 Task: Update the home feature of the saved search to include a fixer-upper.
Action: Mouse moved to (381, 289)
Screenshot: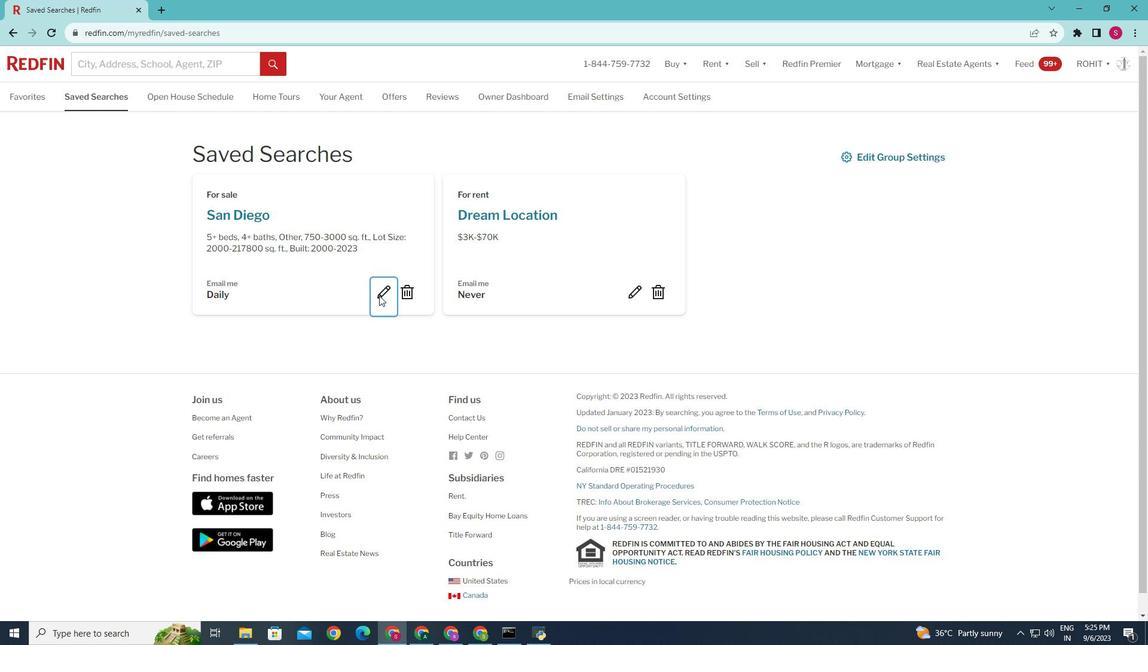 
Action: Mouse pressed left at (381, 289)
Screenshot: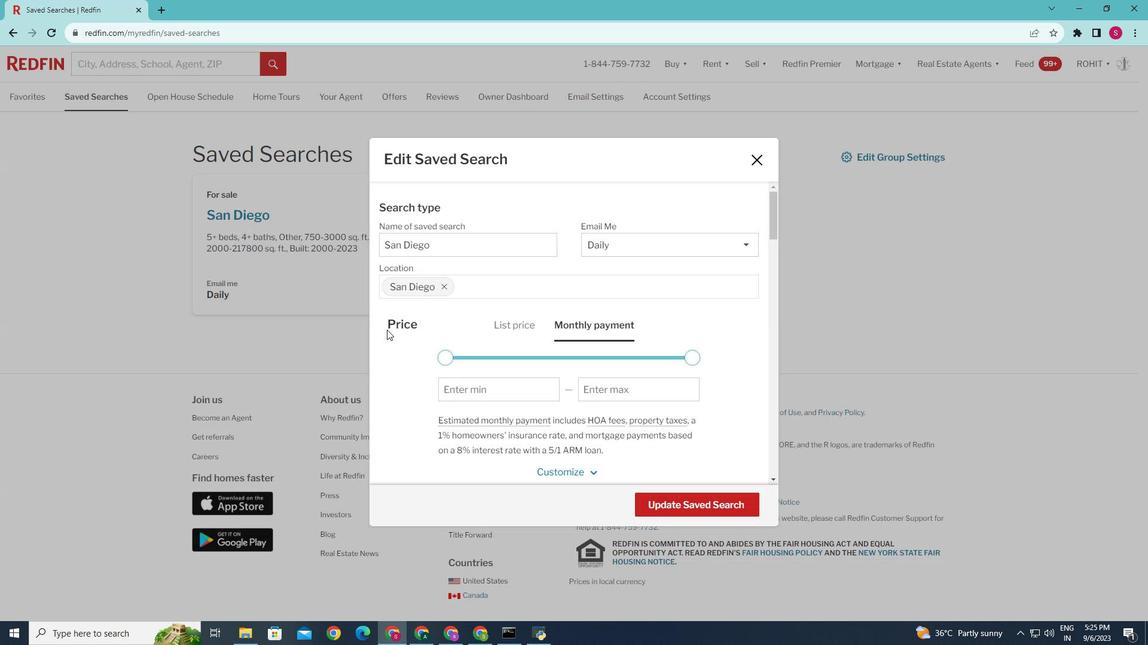 
Action: Mouse moved to (397, 351)
Screenshot: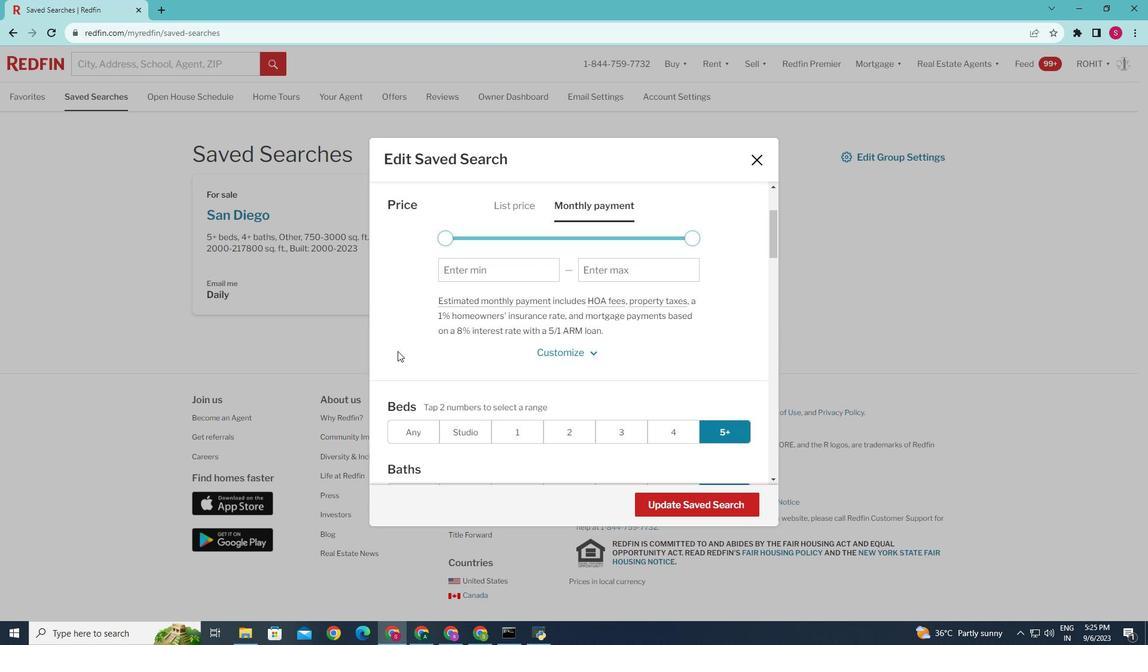 
Action: Mouse scrolled (397, 350) with delta (0, 0)
Screenshot: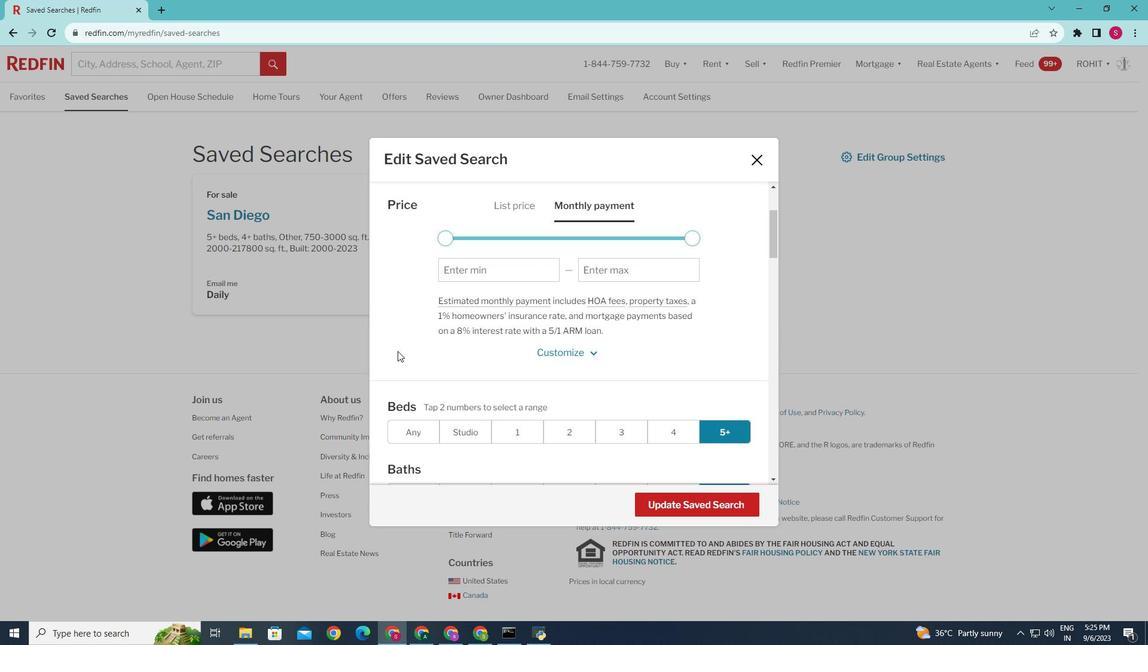 
Action: Mouse scrolled (397, 350) with delta (0, 0)
Screenshot: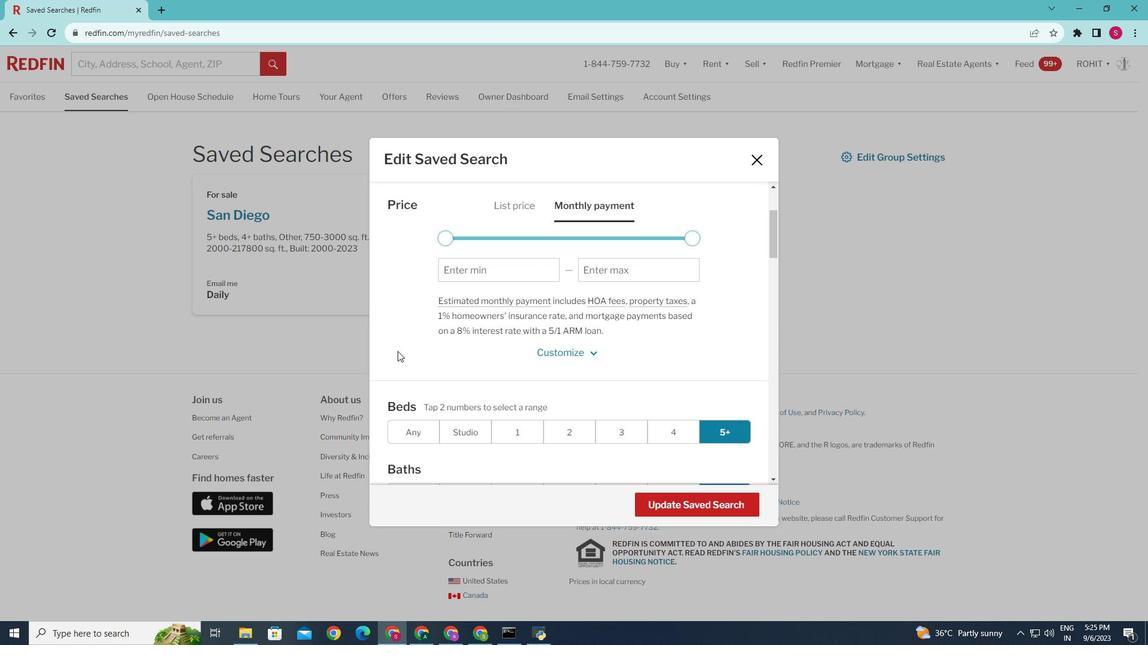
Action: Mouse scrolled (397, 350) with delta (0, 0)
Screenshot: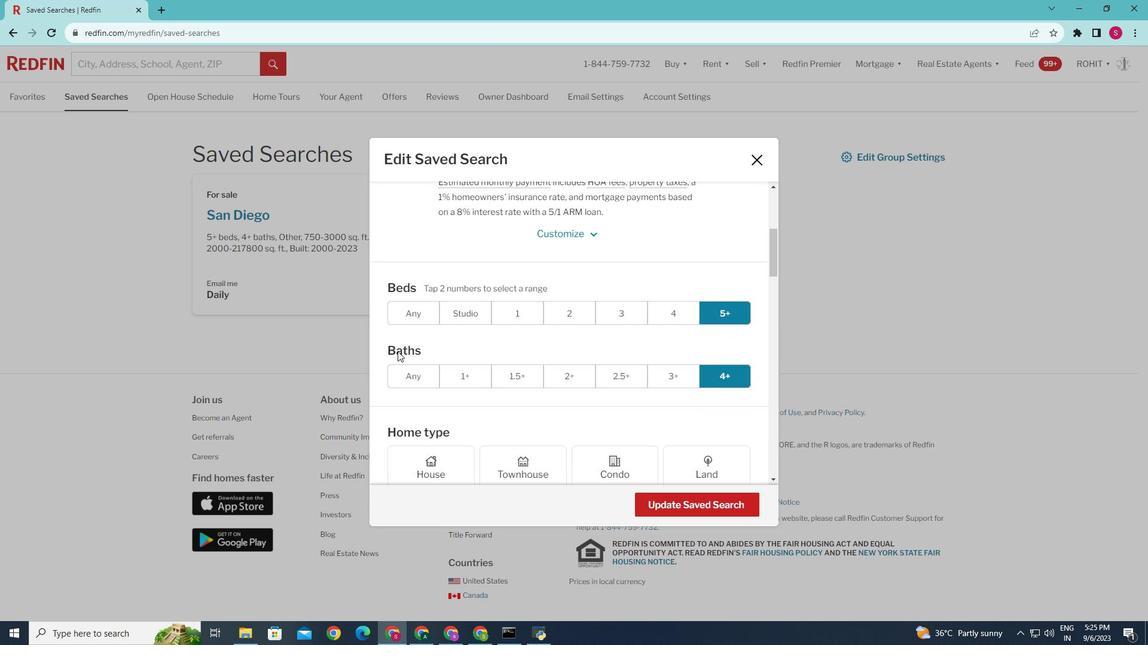 
Action: Mouse scrolled (397, 350) with delta (0, 0)
Screenshot: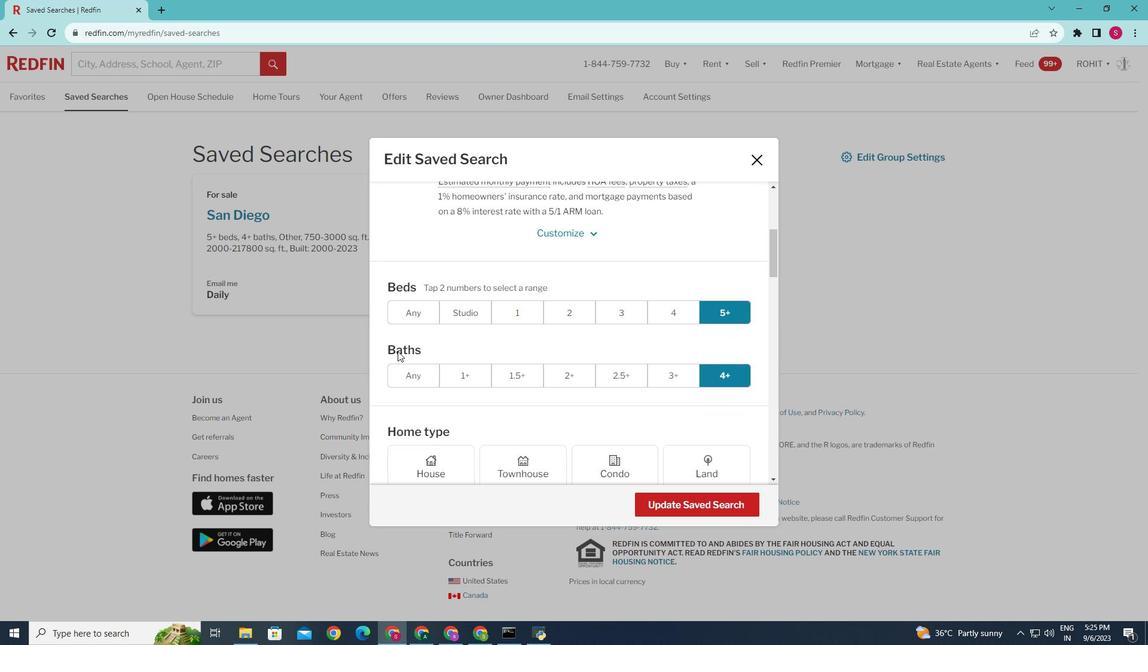
Action: Mouse moved to (397, 351)
Screenshot: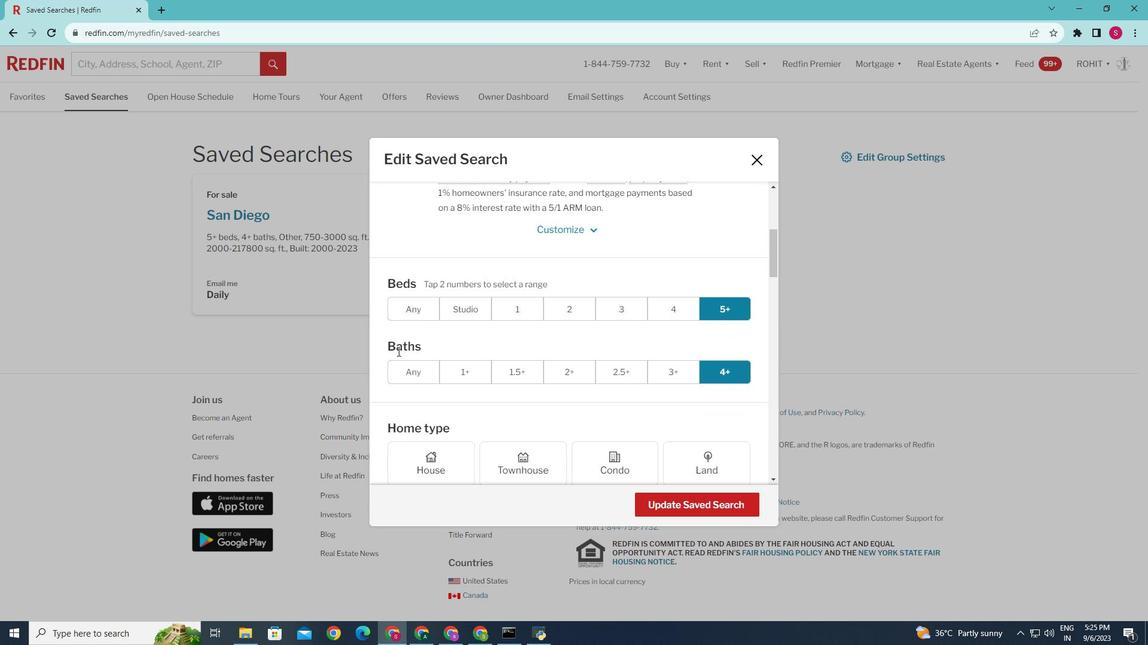 
Action: Mouse scrolled (397, 350) with delta (0, 0)
Screenshot: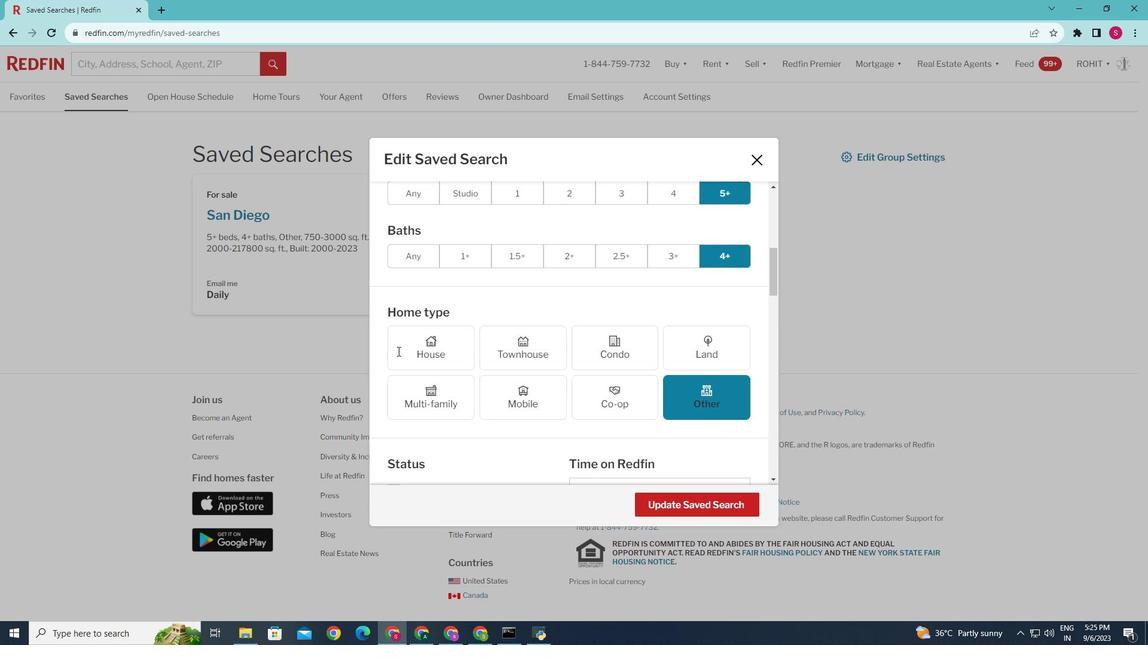 
Action: Mouse scrolled (397, 350) with delta (0, 0)
Screenshot: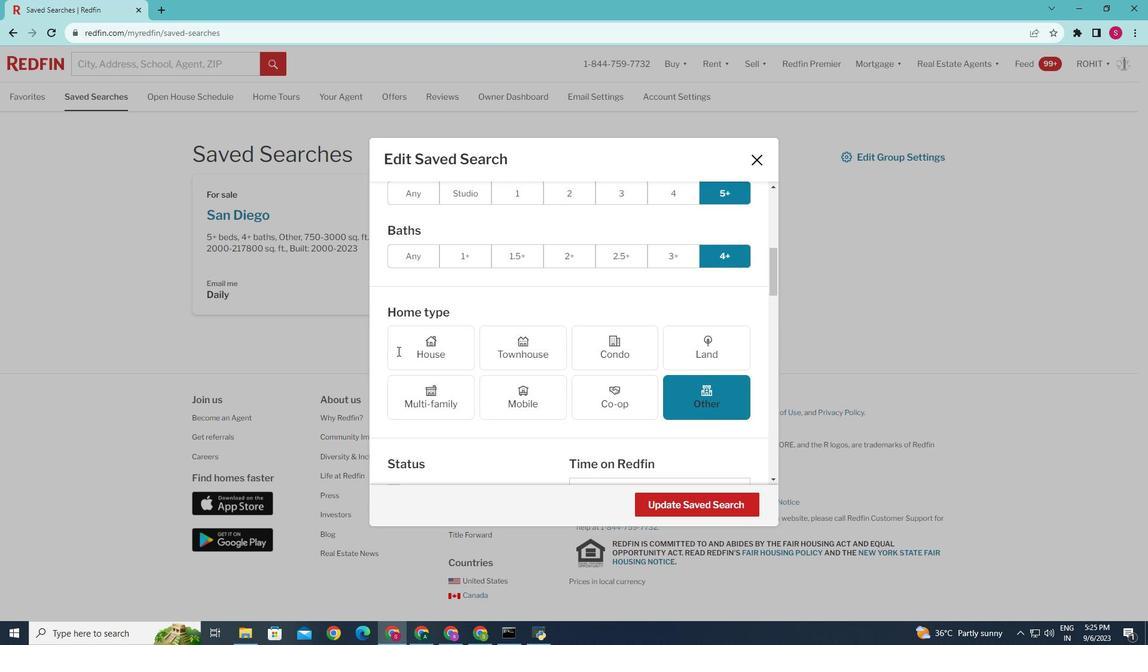 
Action: Mouse scrolled (397, 350) with delta (0, 0)
Screenshot: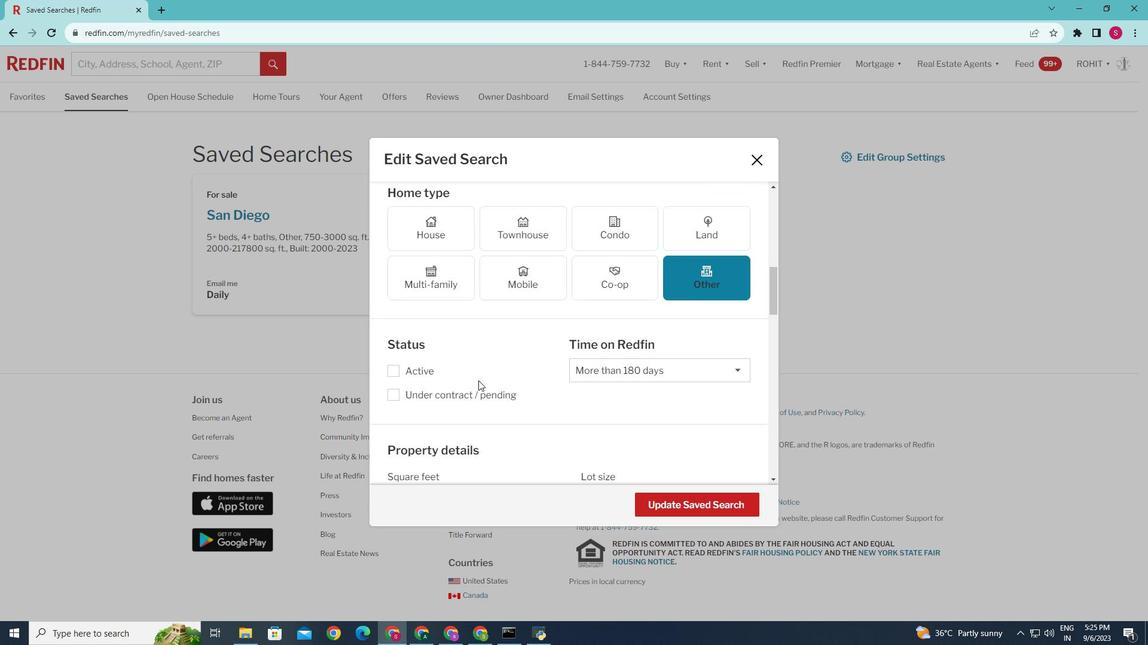 
Action: Mouse moved to (447, 371)
Screenshot: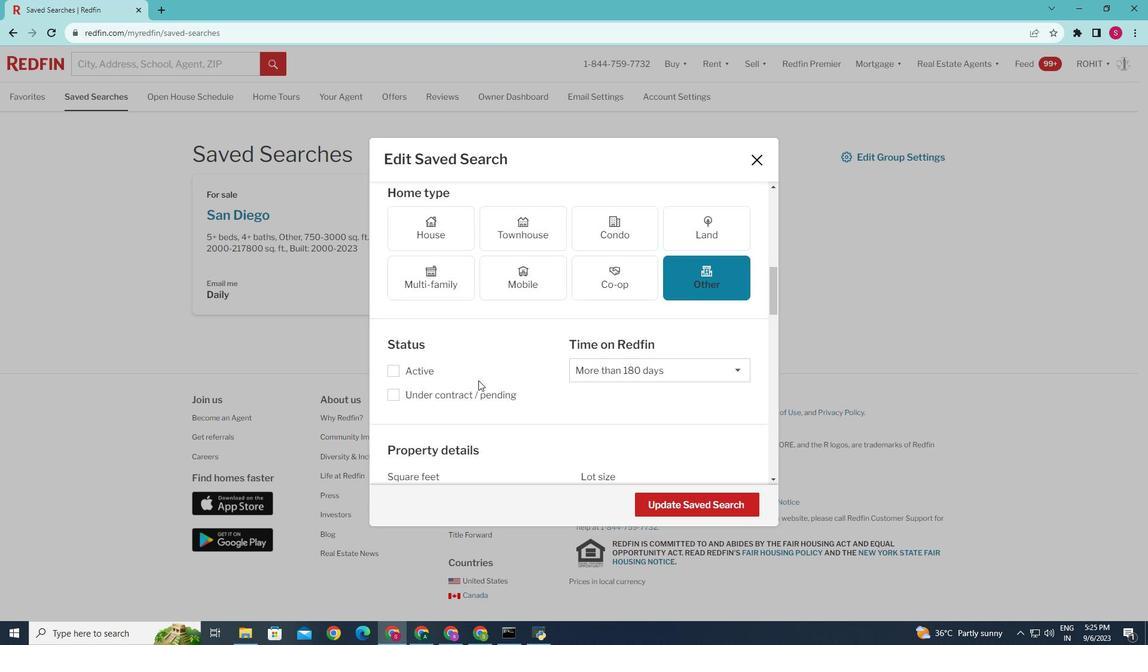 
Action: Mouse scrolled (447, 370) with delta (0, 0)
Screenshot: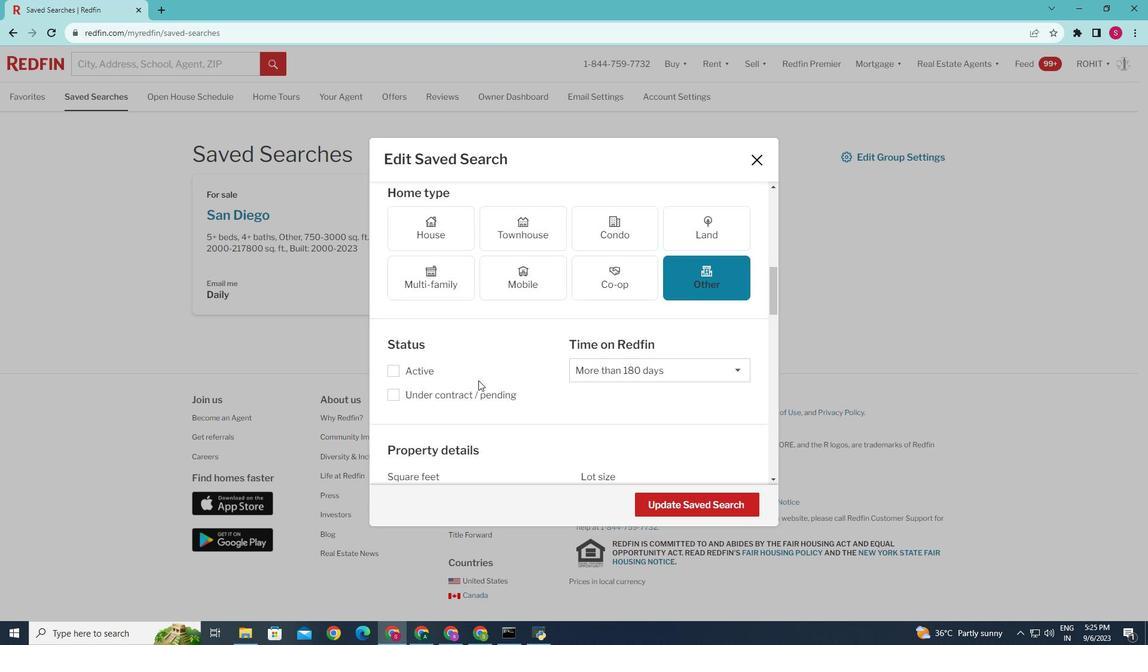 
Action: Mouse moved to (478, 380)
Screenshot: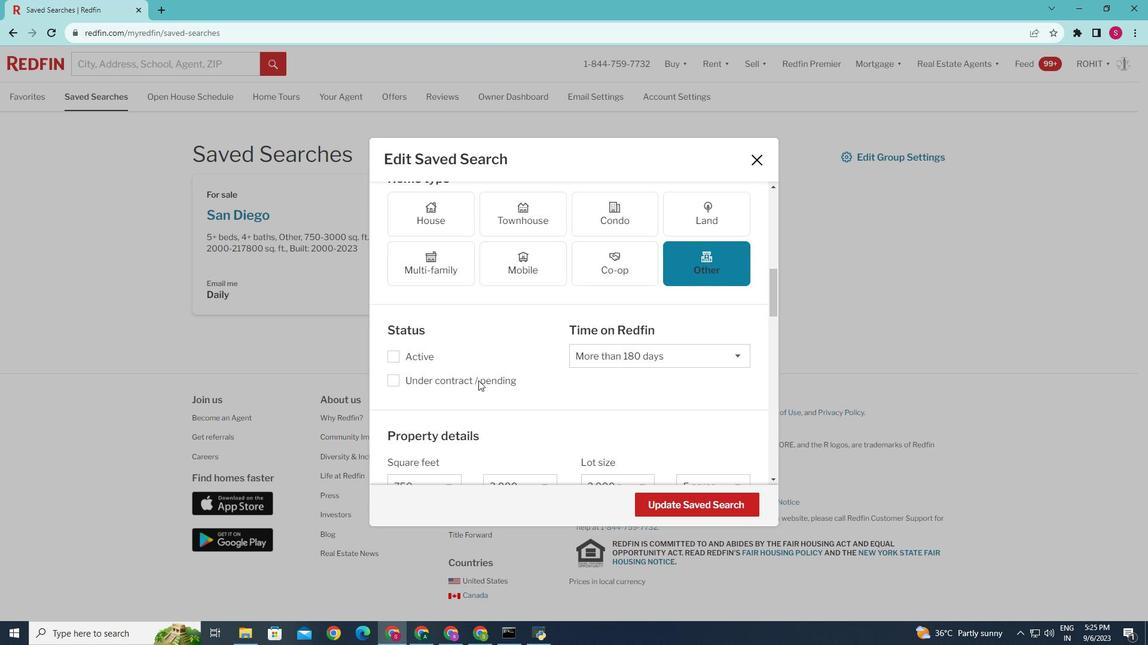 
Action: Mouse scrolled (478, 380) with delta (0, 0)
Screenshot: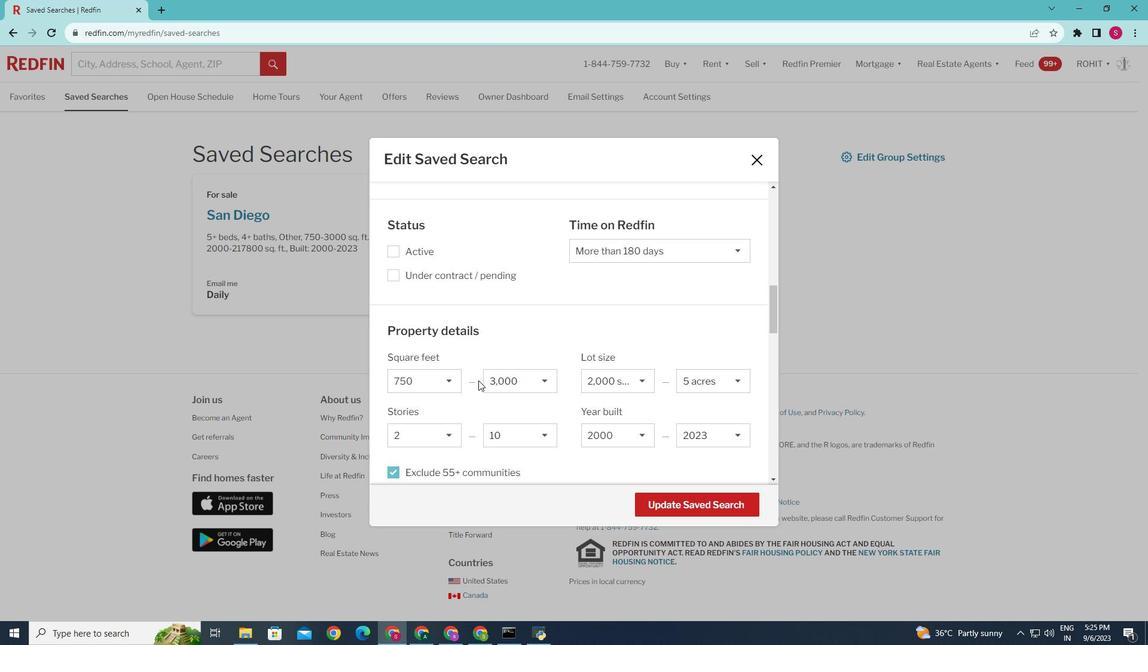 
Action: Mouse scrolled (478, 380) with delta (0, 0)
Screenshot: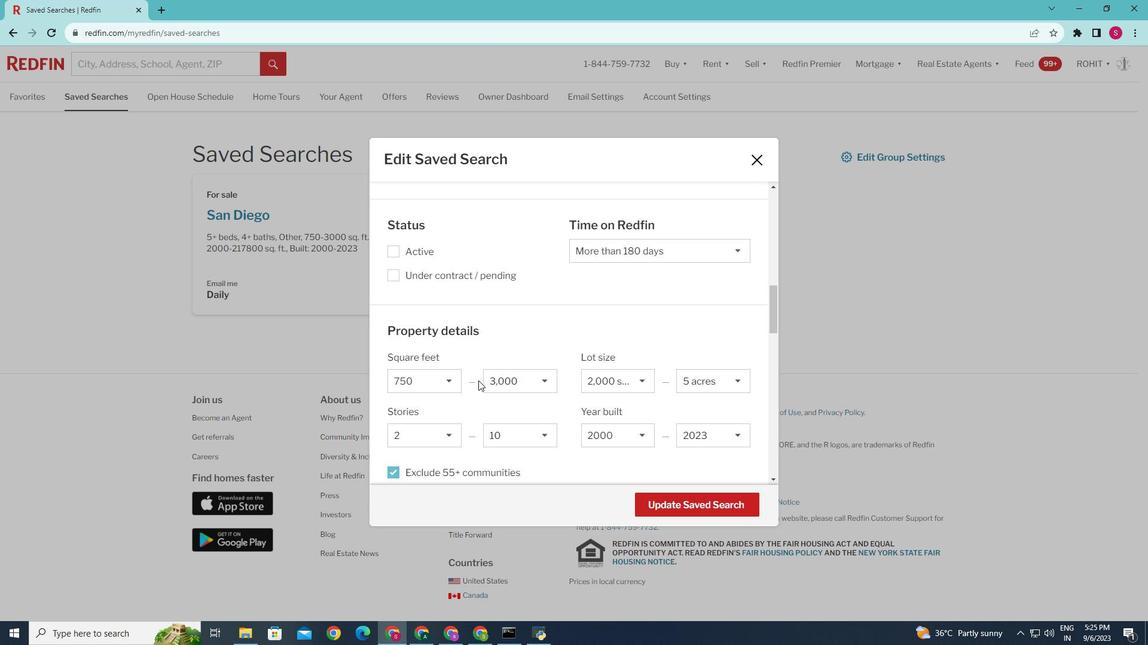 
Action: Mouse scrolled (478, 380) with delta (0, 0)
Screenshot: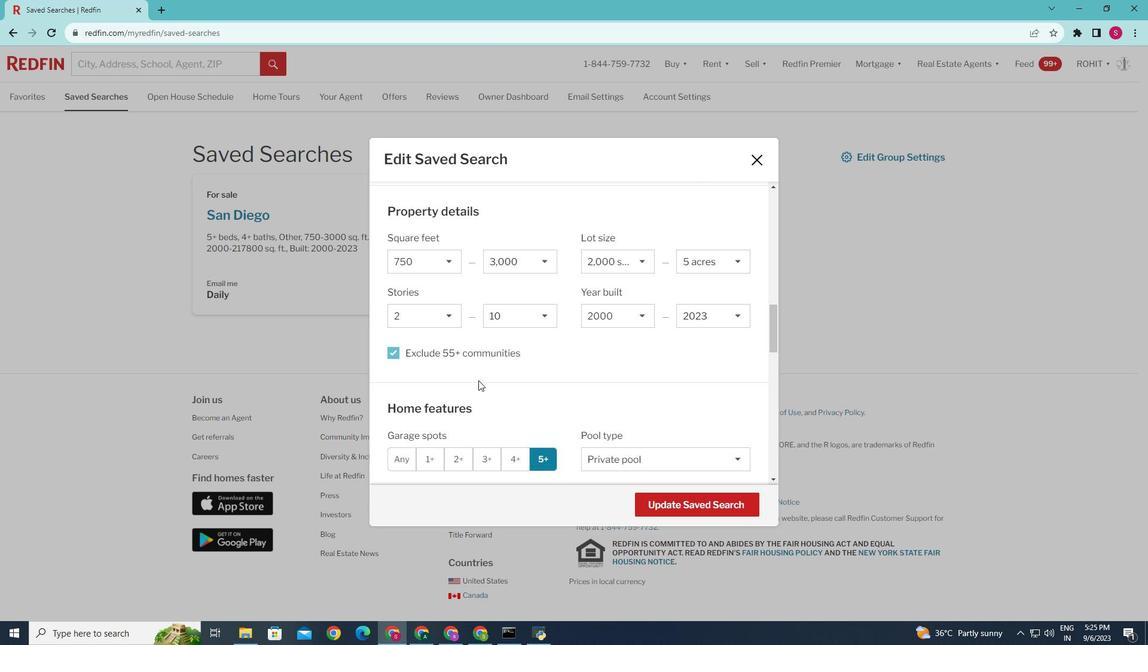 
Action: Mouse scrolled (478, 380) with delta (0, 0)
Screenshot: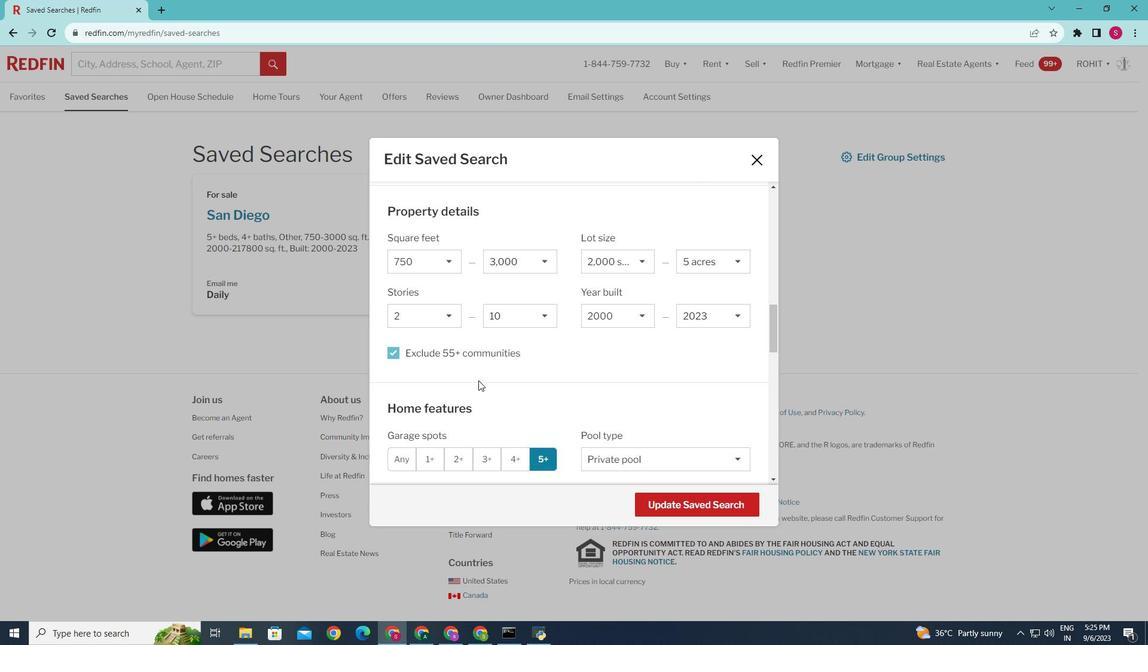 
Action: Mouse scrolled (478, 380) with delta (0, 0)
Screenshot: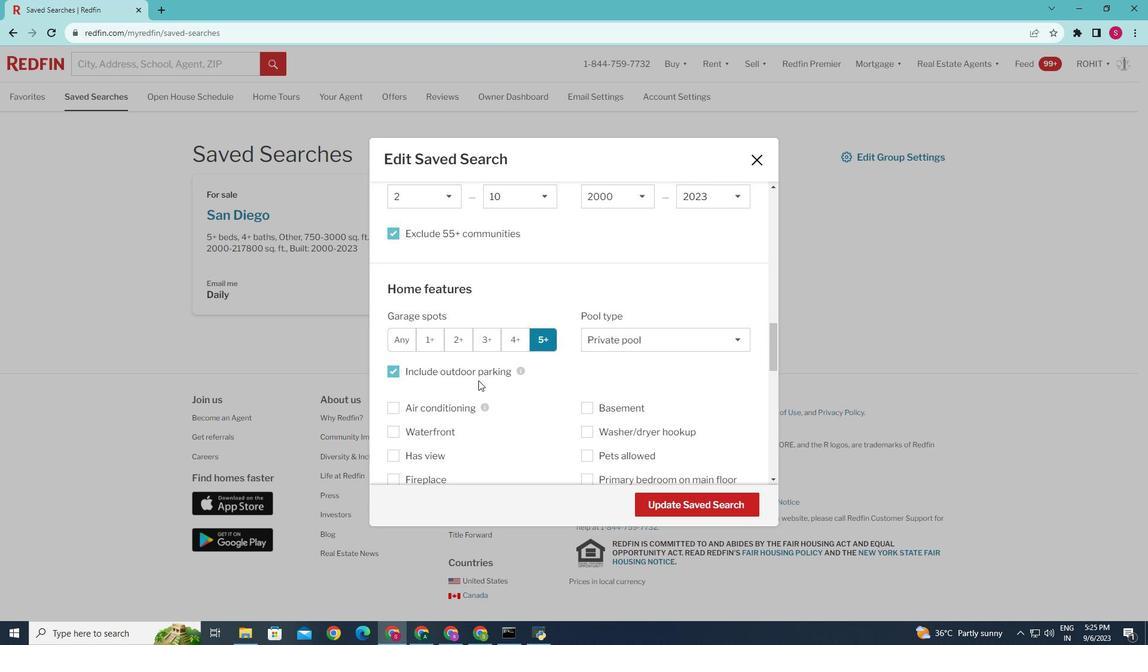 
Action: Mouse scrolled (478, 380) with delta (0, 0)
Screenshot: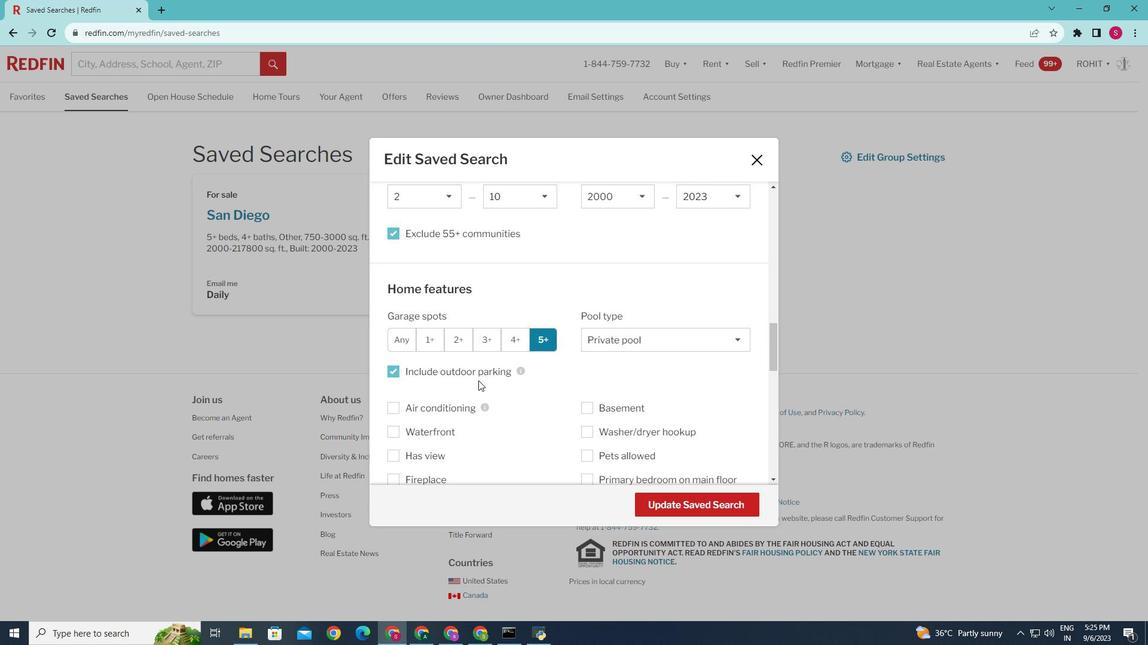 
Action: Mouse scrolled (478, 380) with delta (0, 0)
Screenshot: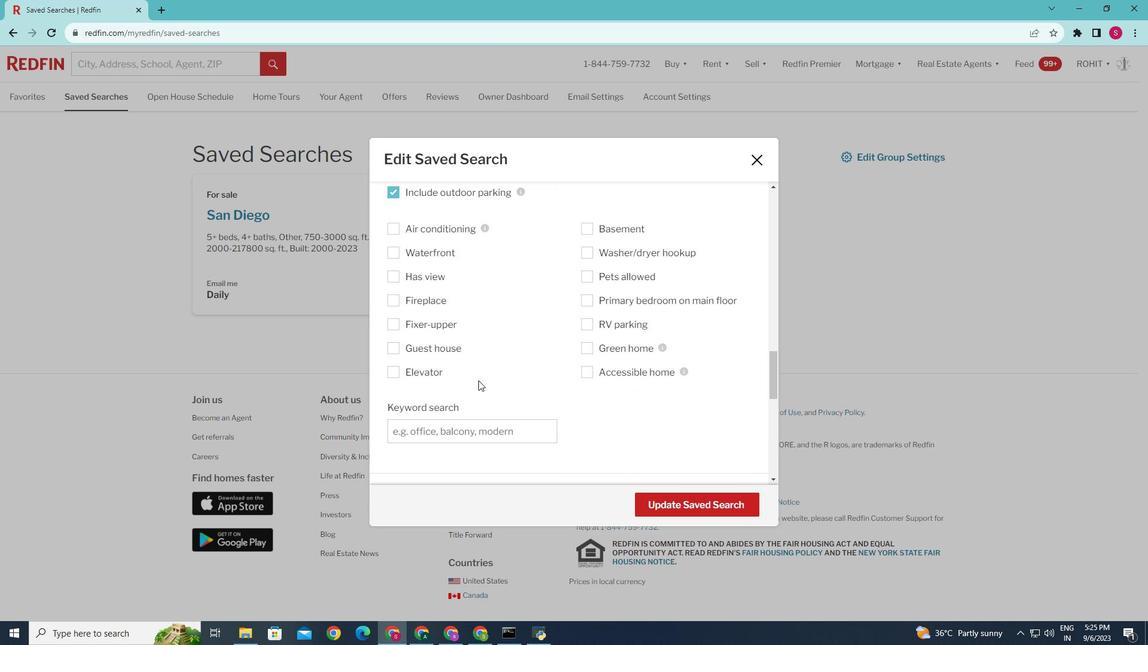 
Action: Mouse scrolled (478, 380) with delta (0, 0)
Screenshot: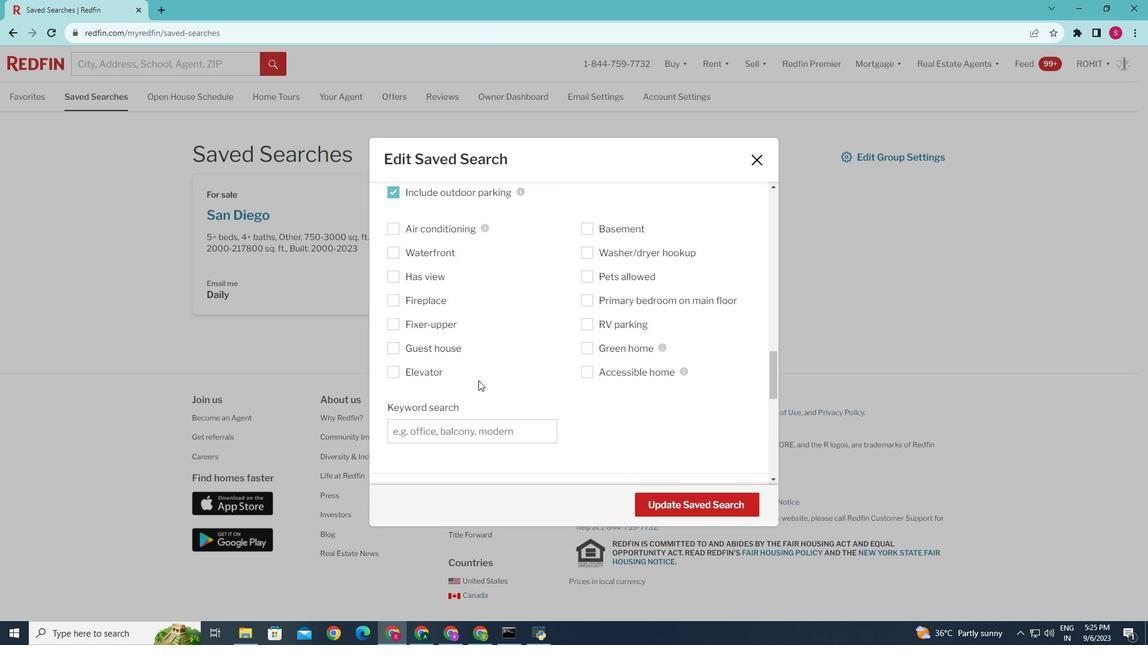 
Action: Mouse scrolled (478, 380) with delta (0, 0)
Screenshot: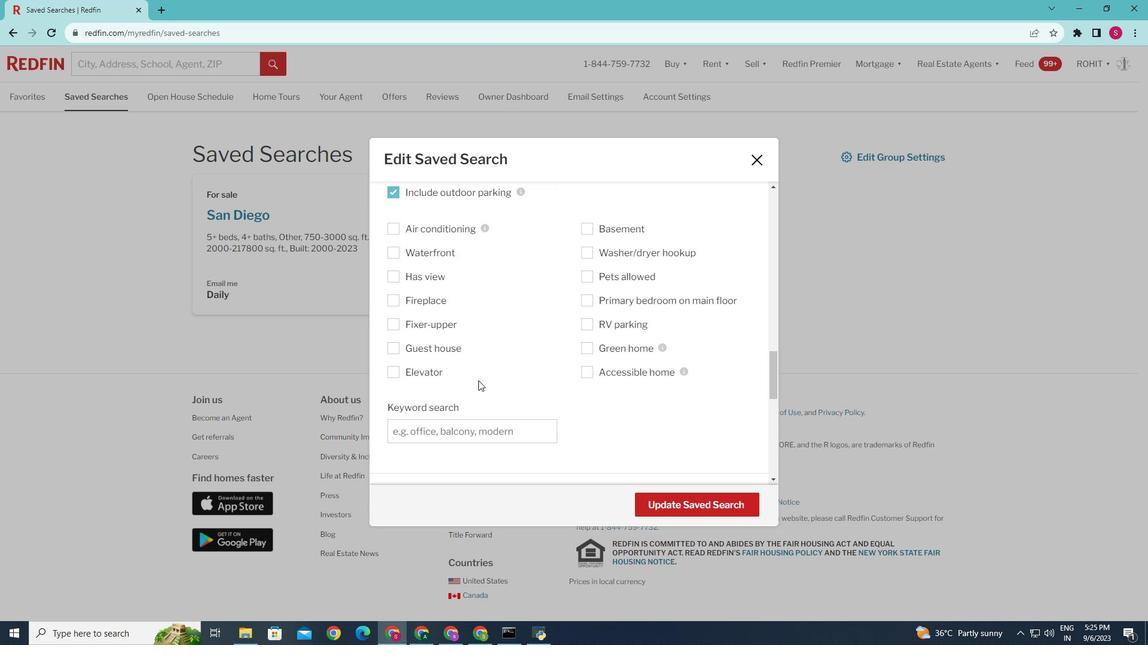 
Action: Mouse moved to (389, 326)
Screenshot: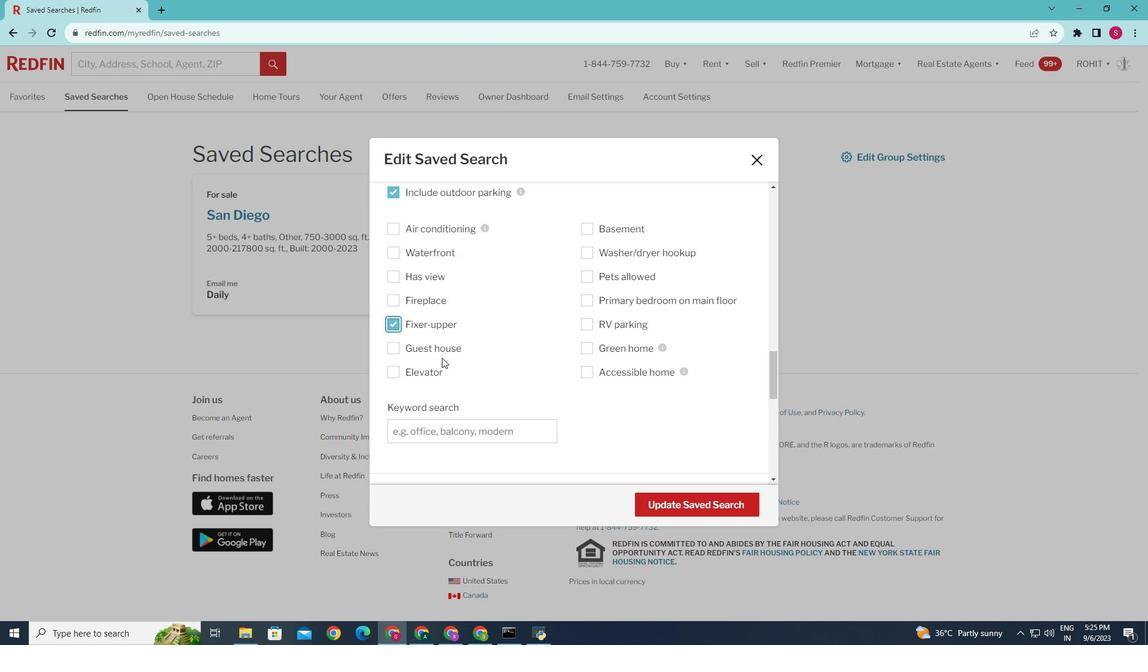
Action: Mouse pressed left at (389, 326)
Screenshot: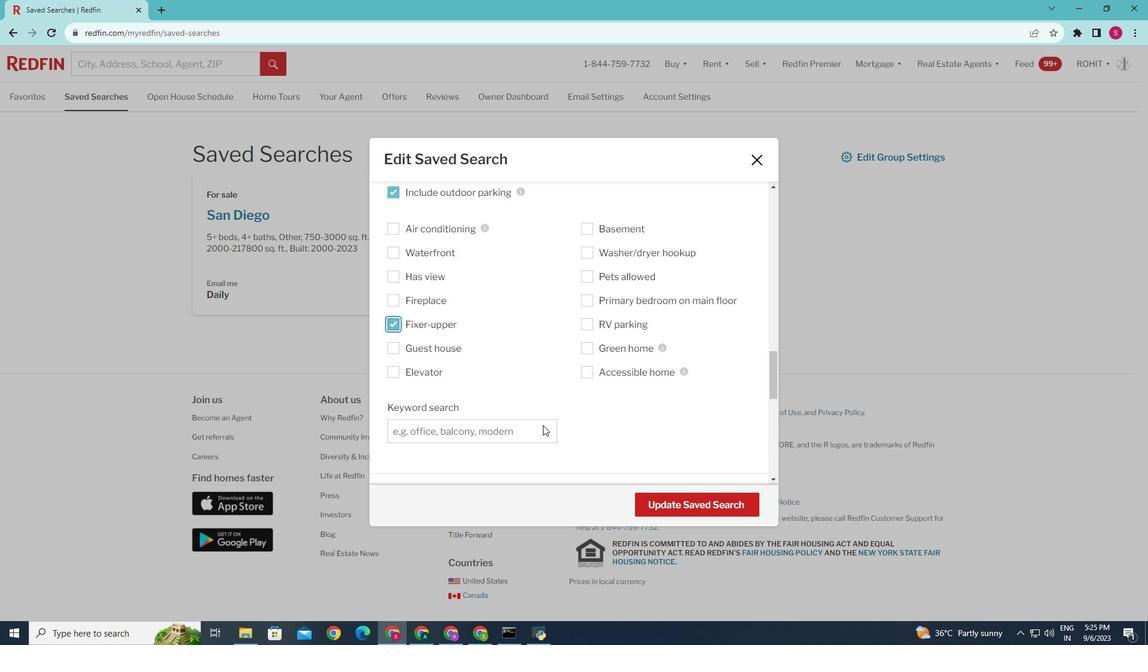 
Action: Mouse moved to (664, 504)
Screenshot: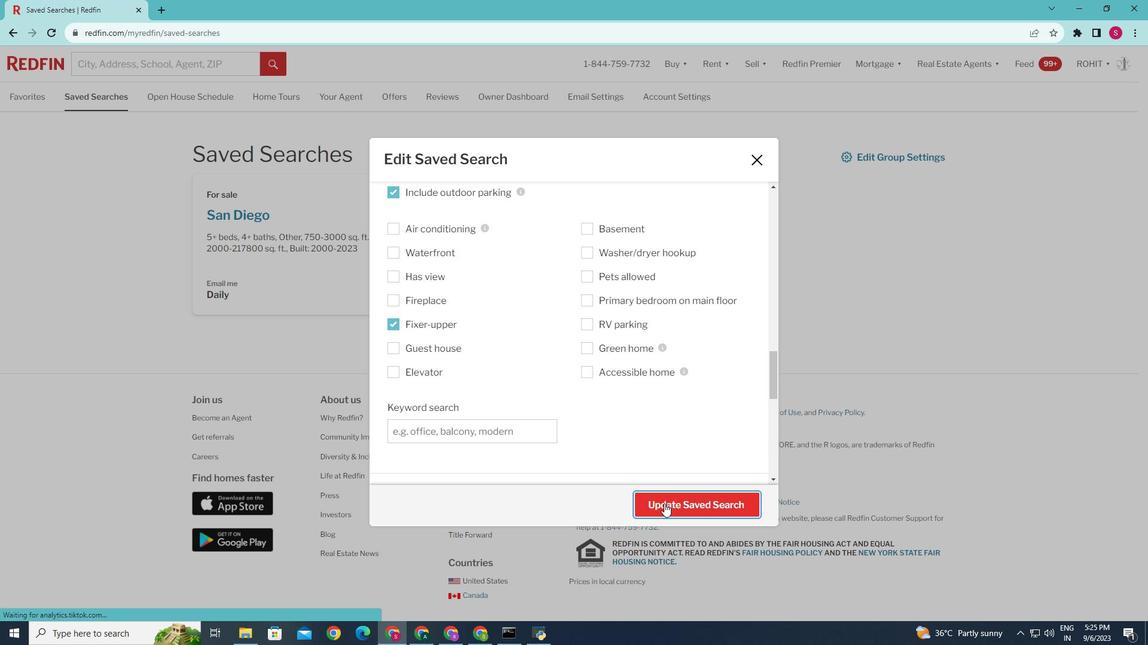 
Action: Mouse pressed left at (664, 504)
Screenshot: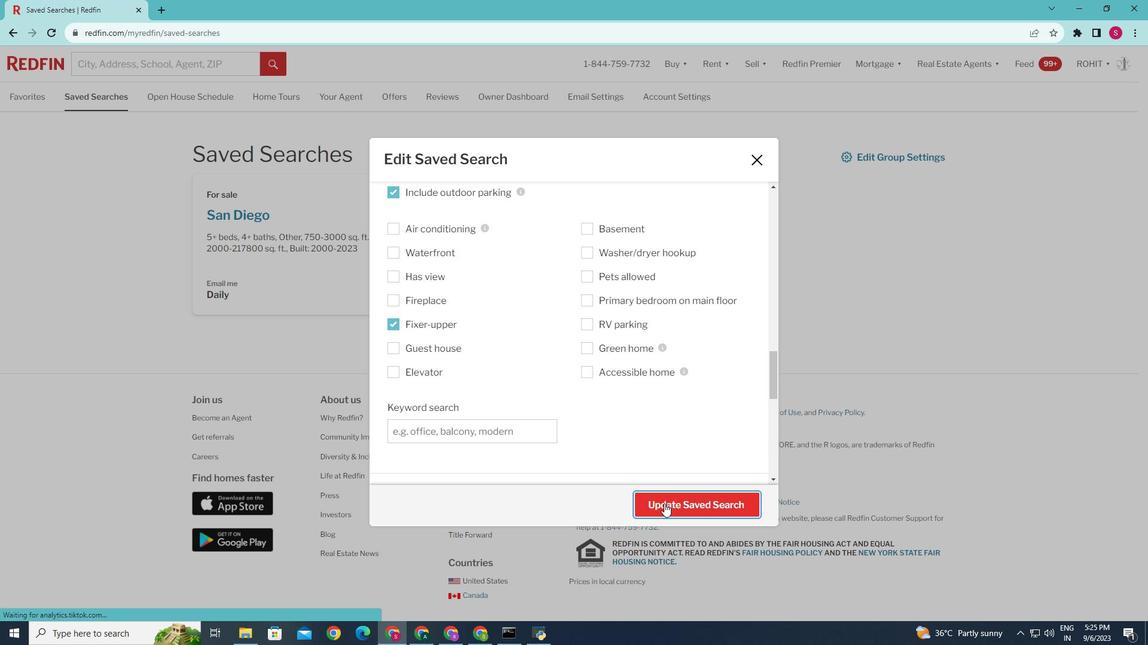 
Action: Mouse moved to (573, 475)
Screenshot: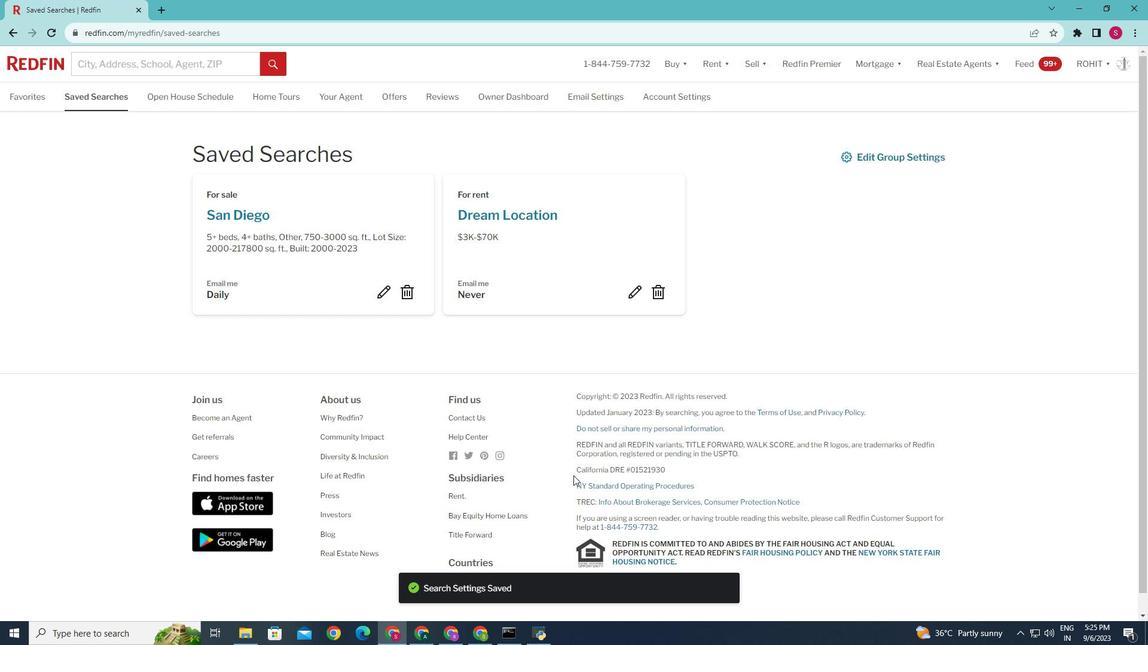 
